 Task: Add a field from the Popular template Priority a blank project AgilePulse
Action: Mouse moved to (87, 357)
Screenshot: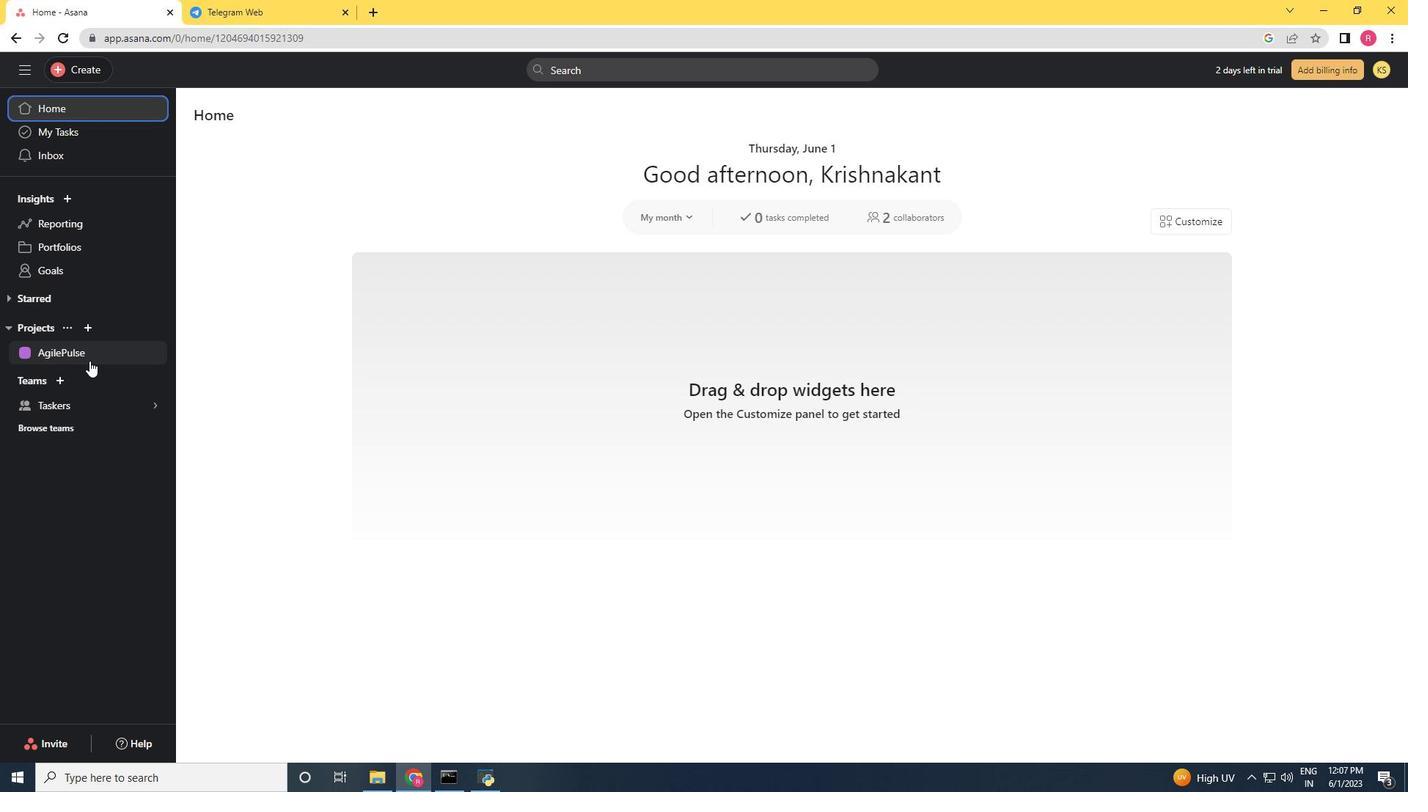
Action: Mouse pressed left at (87, 357)
Screenshot: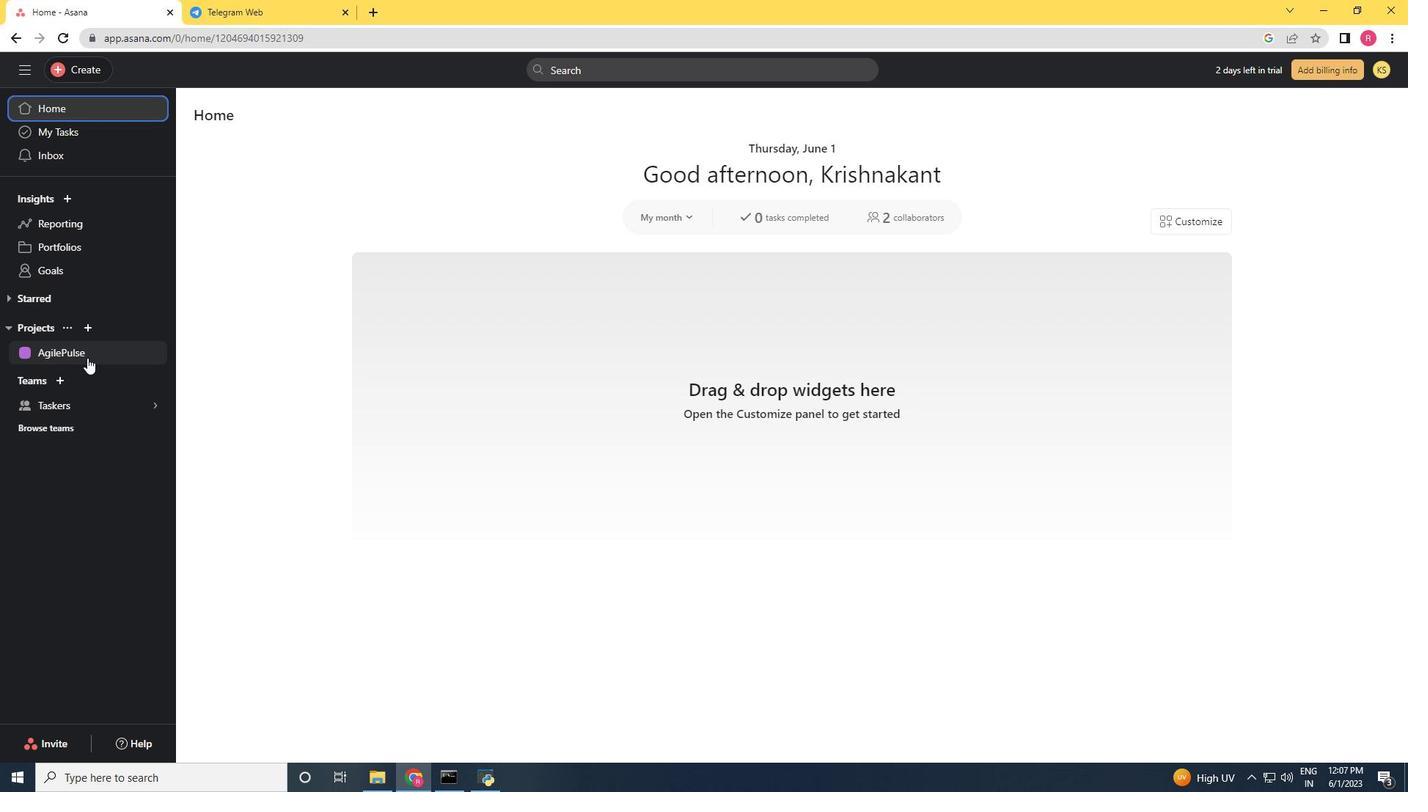 
Action: Mouse moved to (1362, 121)
Screenshot: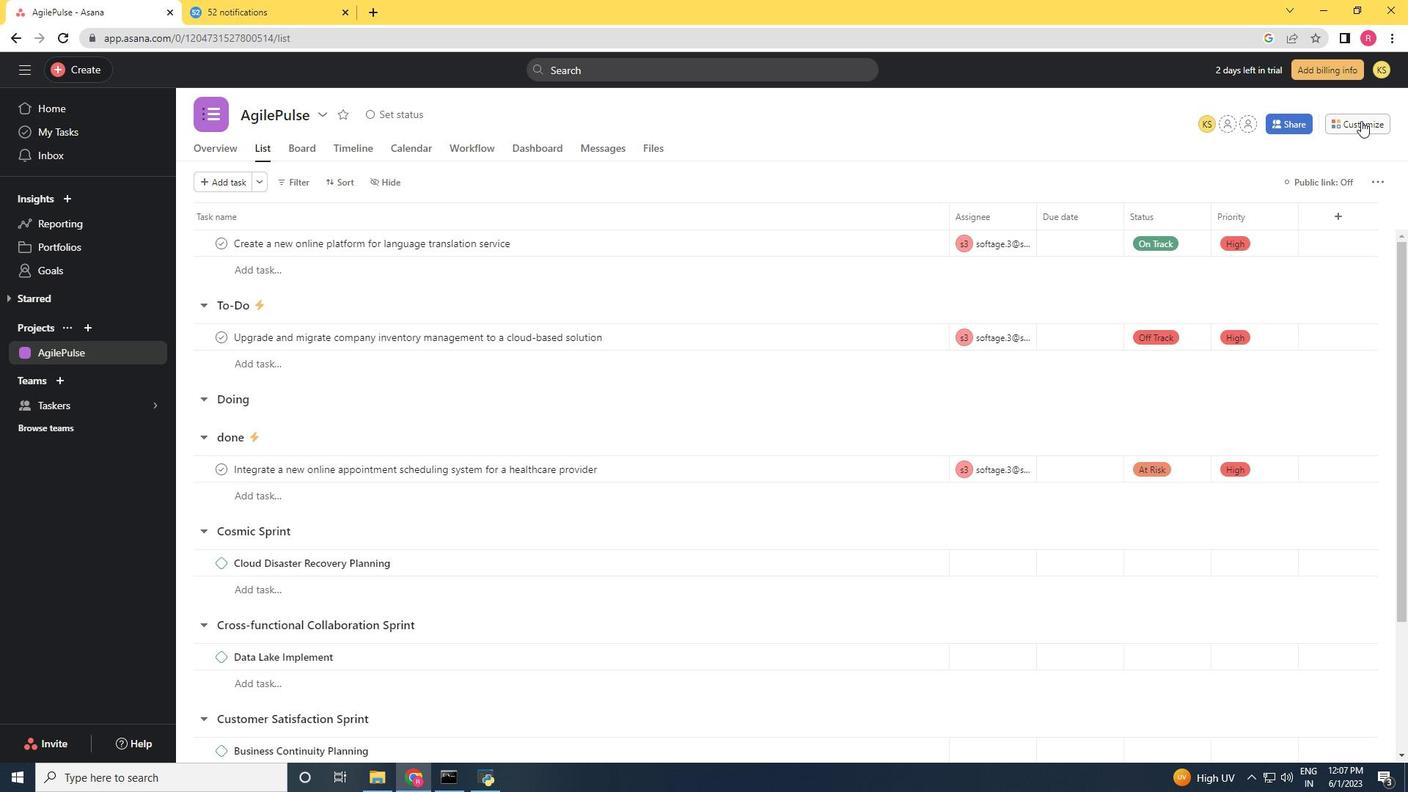 
Action: Mouse pressed left at (1362, 121)
Screenshot: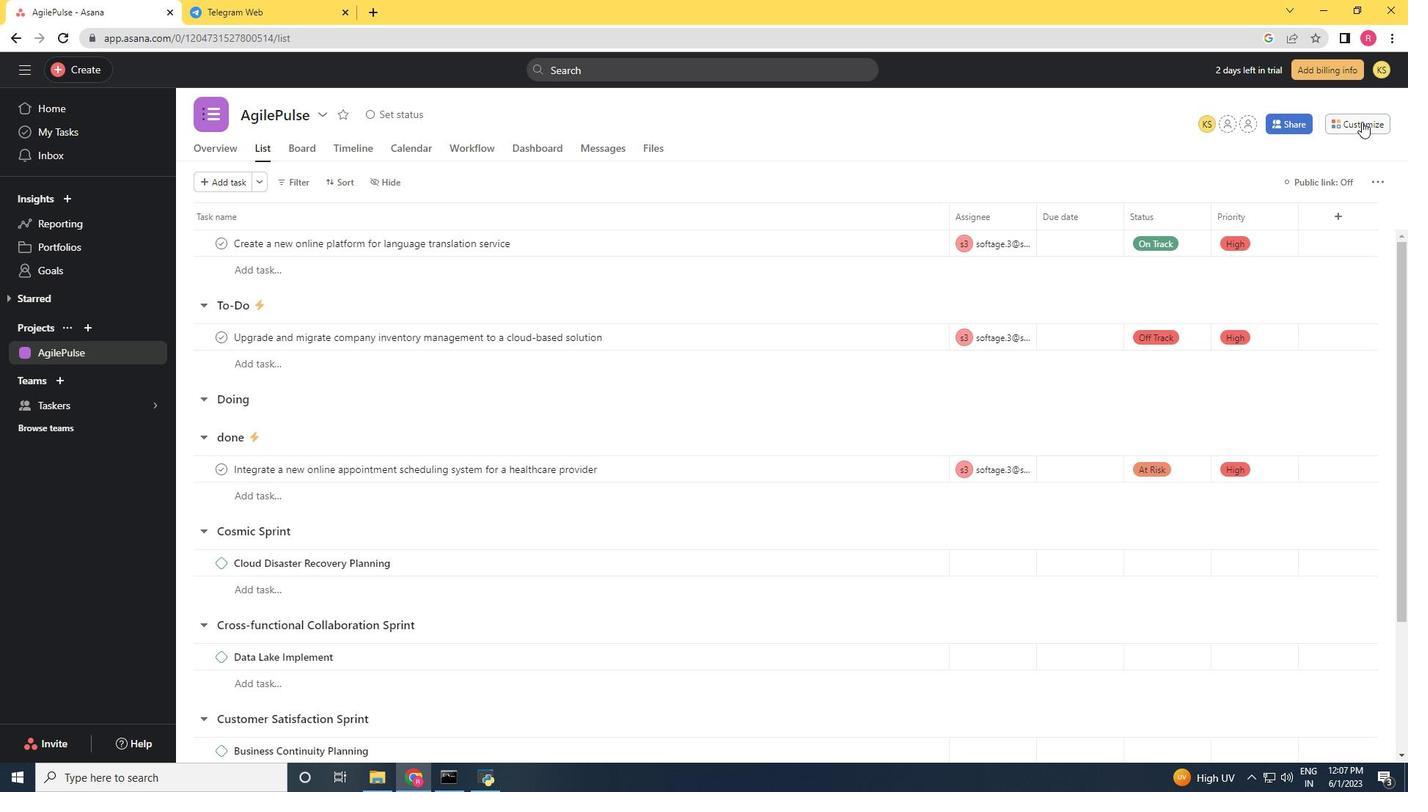 
Action: Mouse moved to (1192, 294)
Screenshot: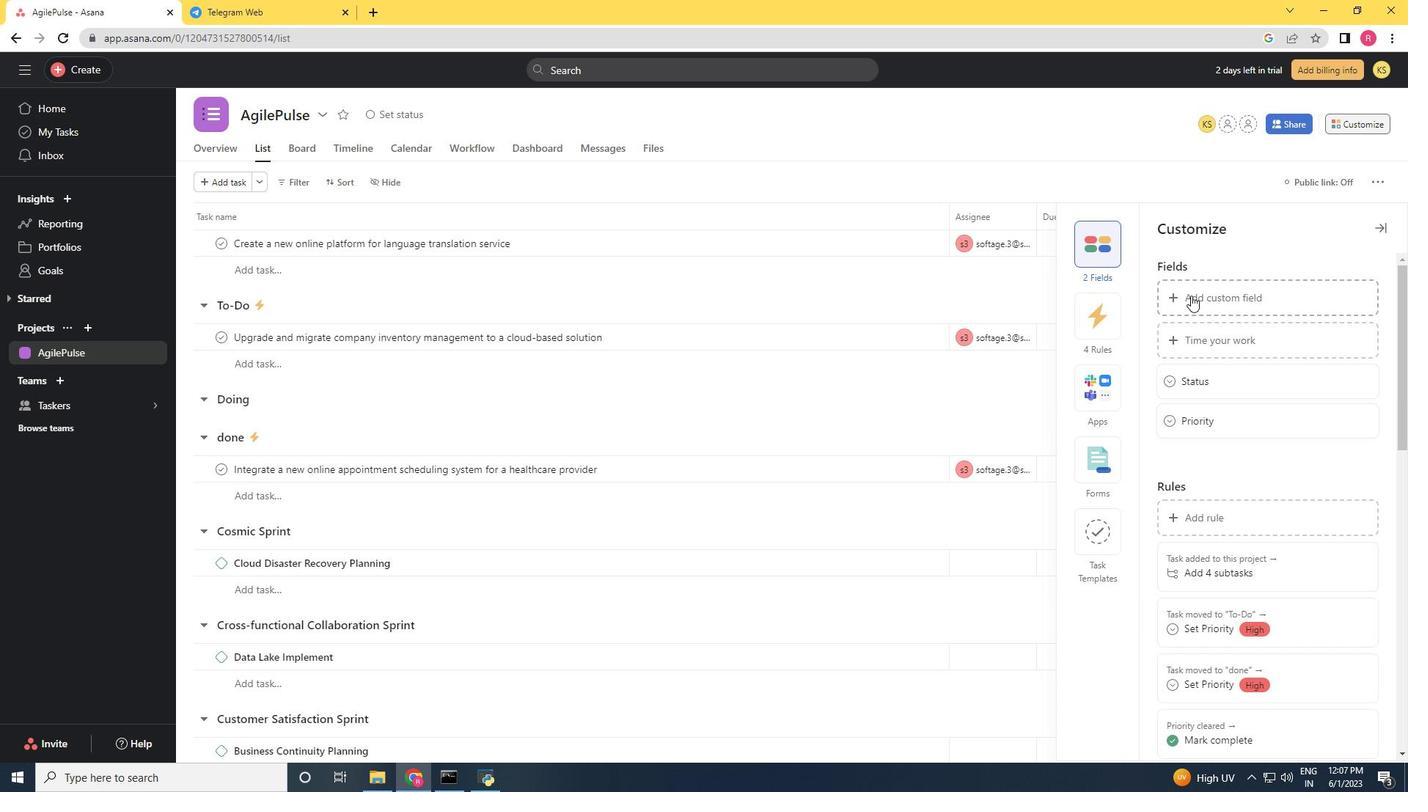 
Action: Mouse pressed left at (1192, 294)
Screenshot: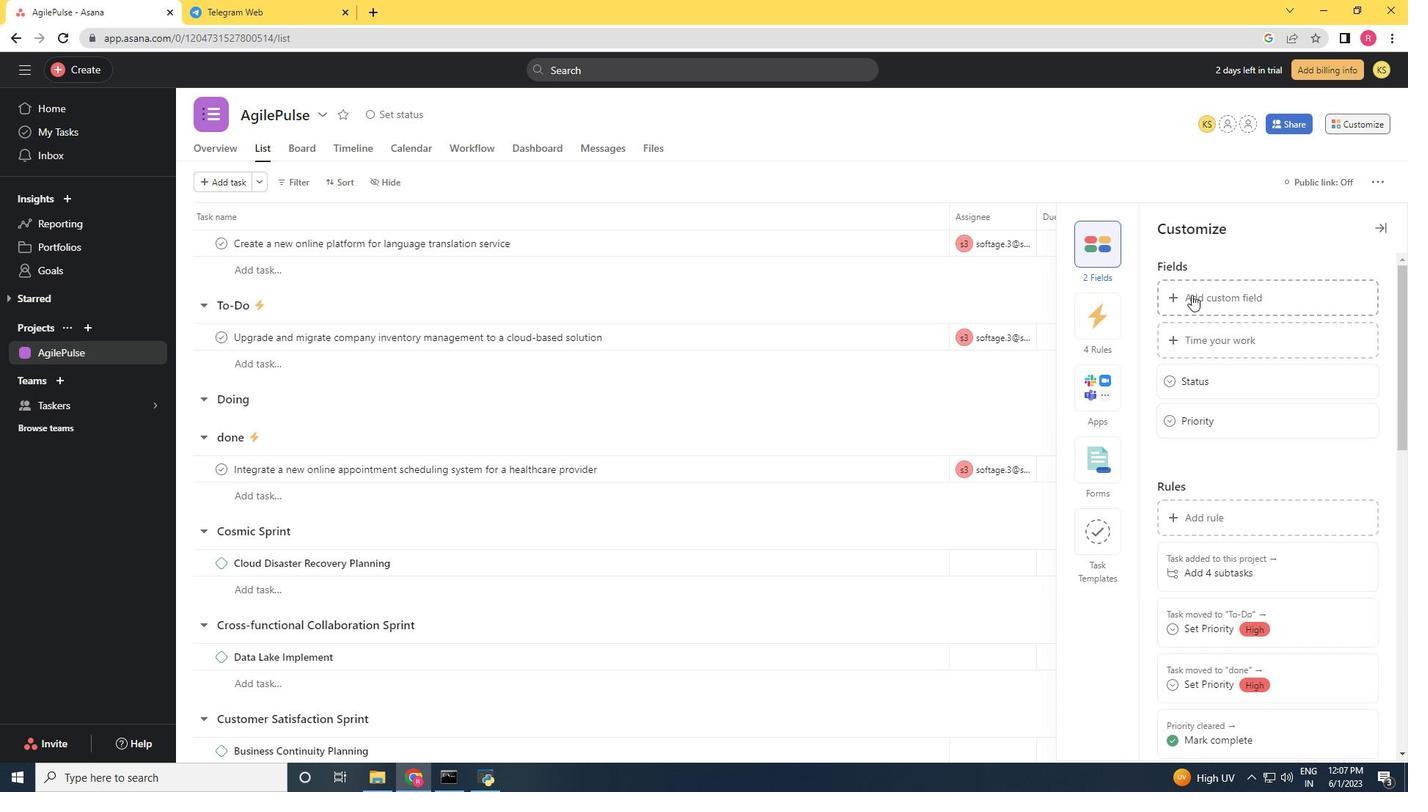
Action: Mouse moved to (547, 307)
Screenshot: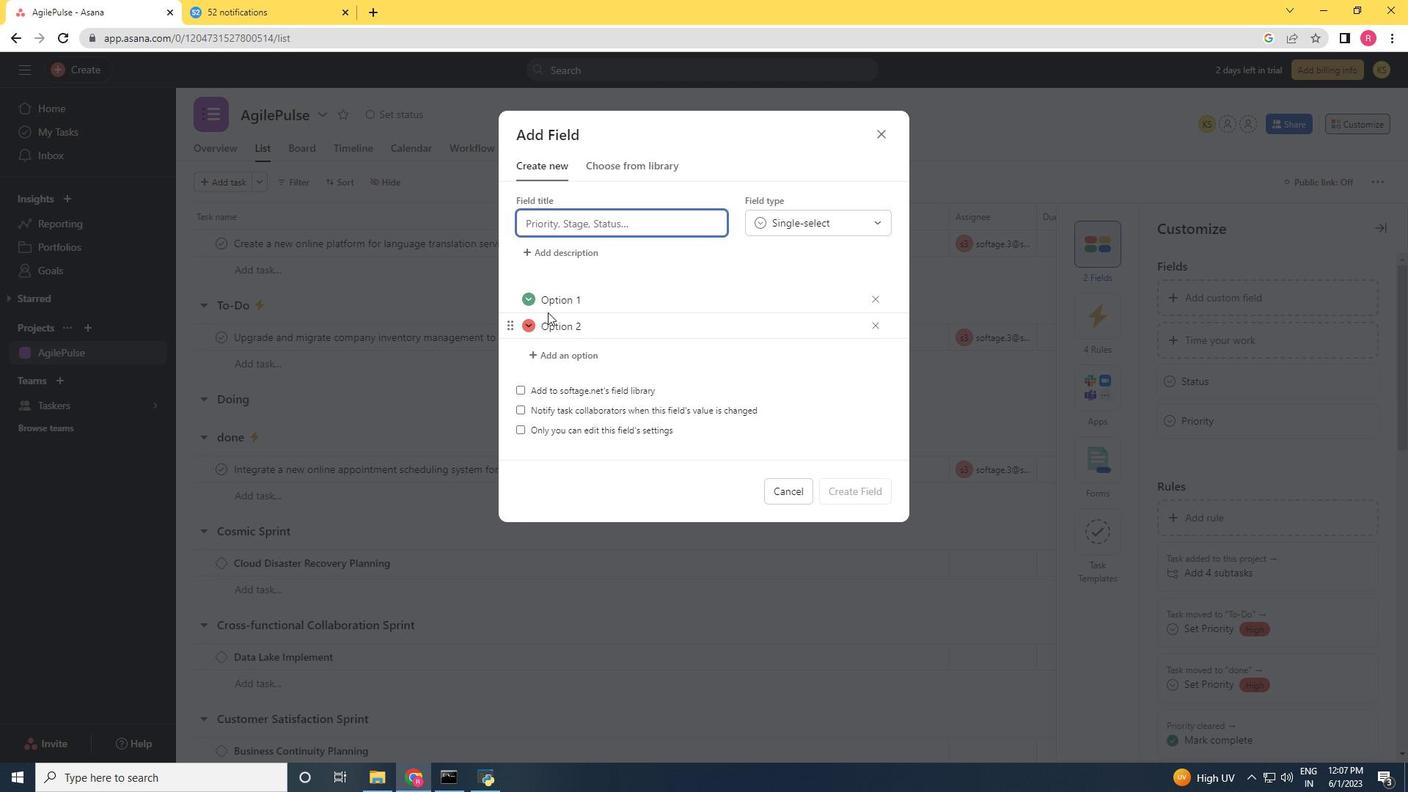 
Action: Key pressed <Key.shift>Priority
Screenshot: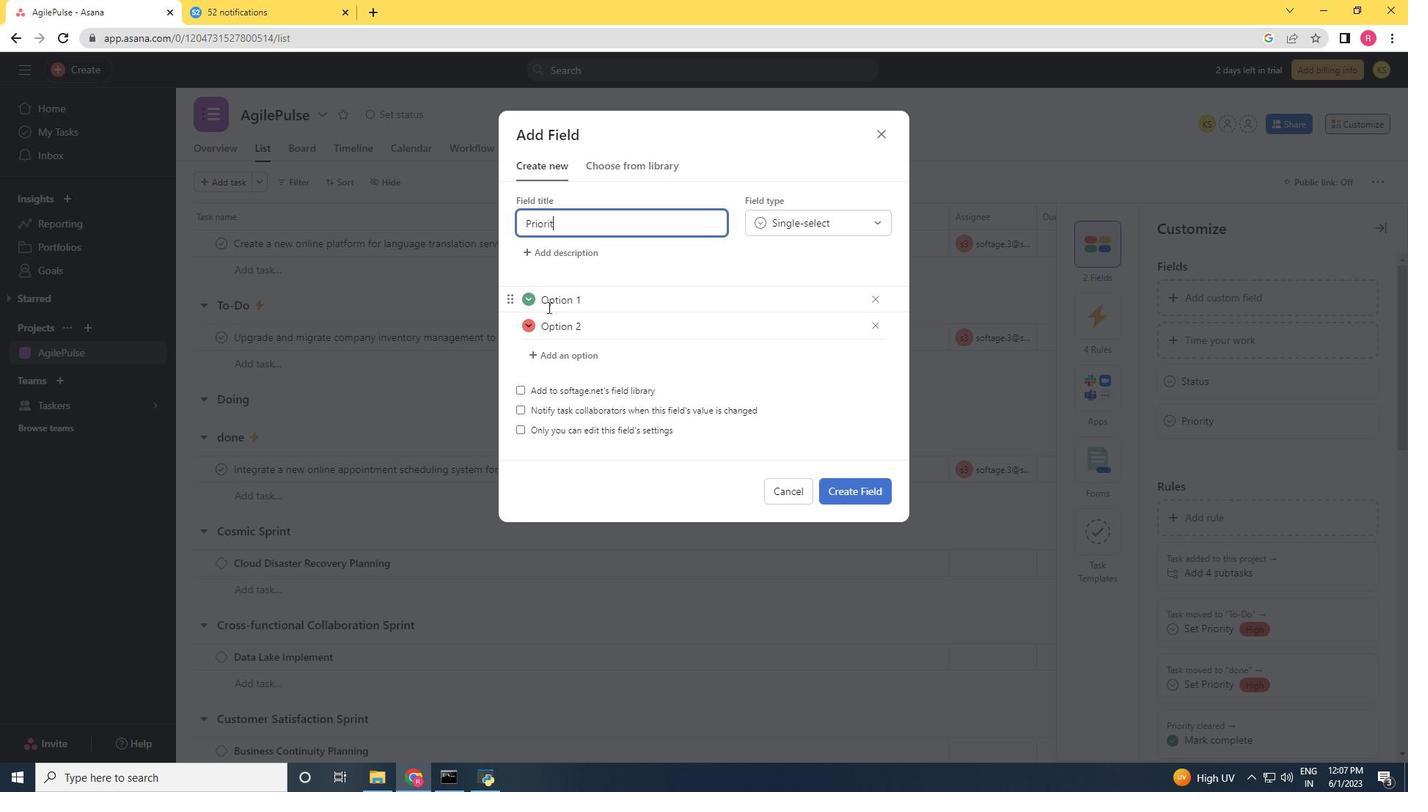 
Action: Mouse moved to (856, 490)
Screenshot: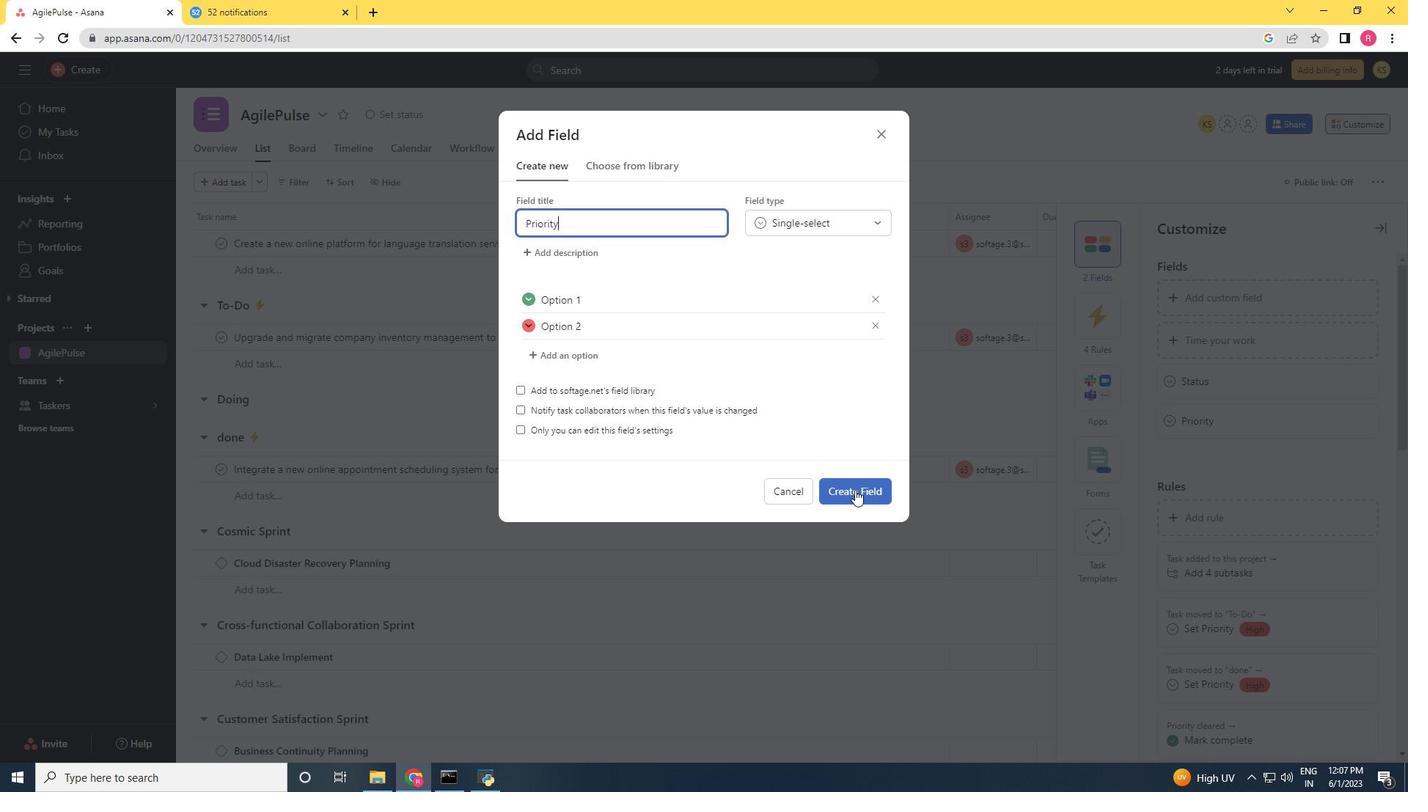 
Action: Mouse pressed left at (856, 490)
Screenshot: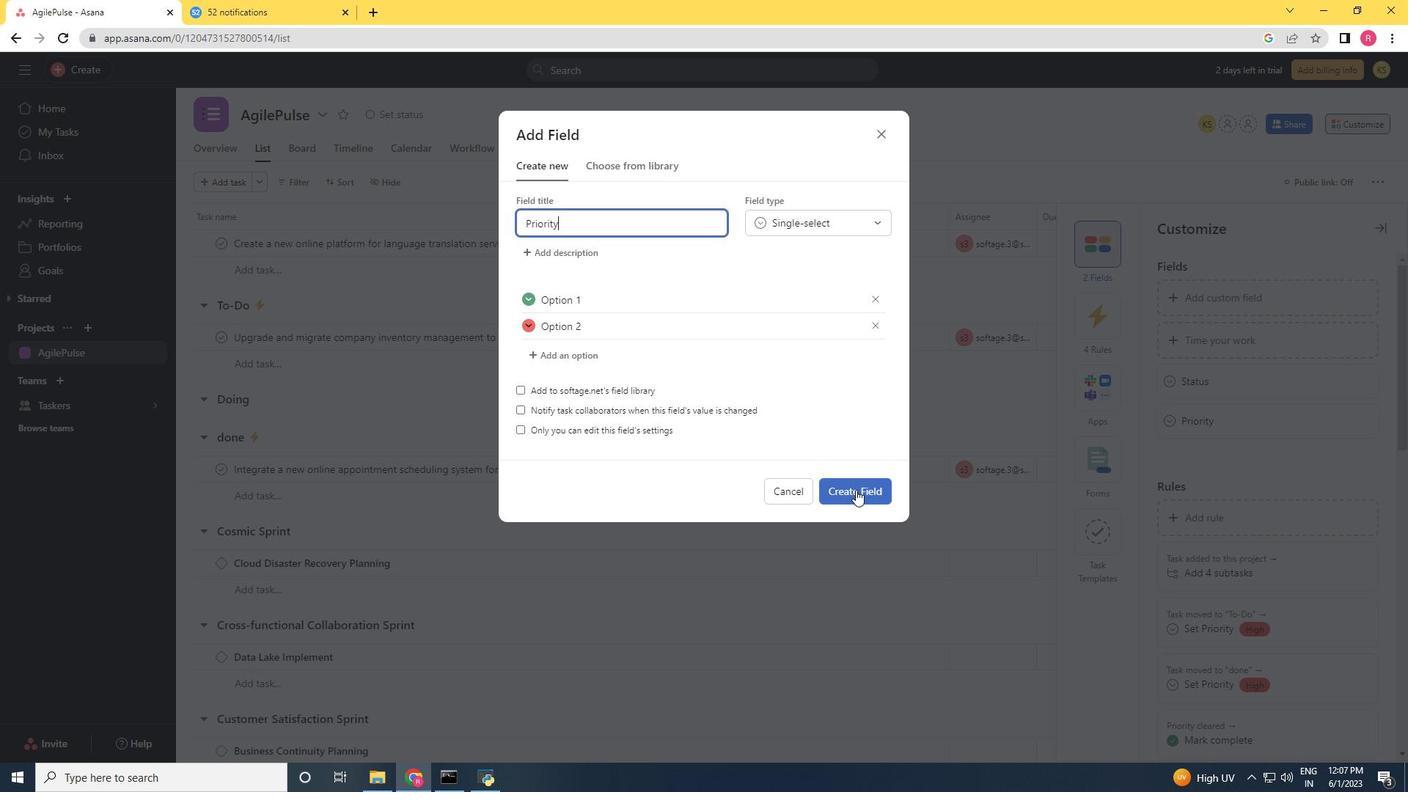 
Action: Mouse moved to (817, 512)
Screenshot: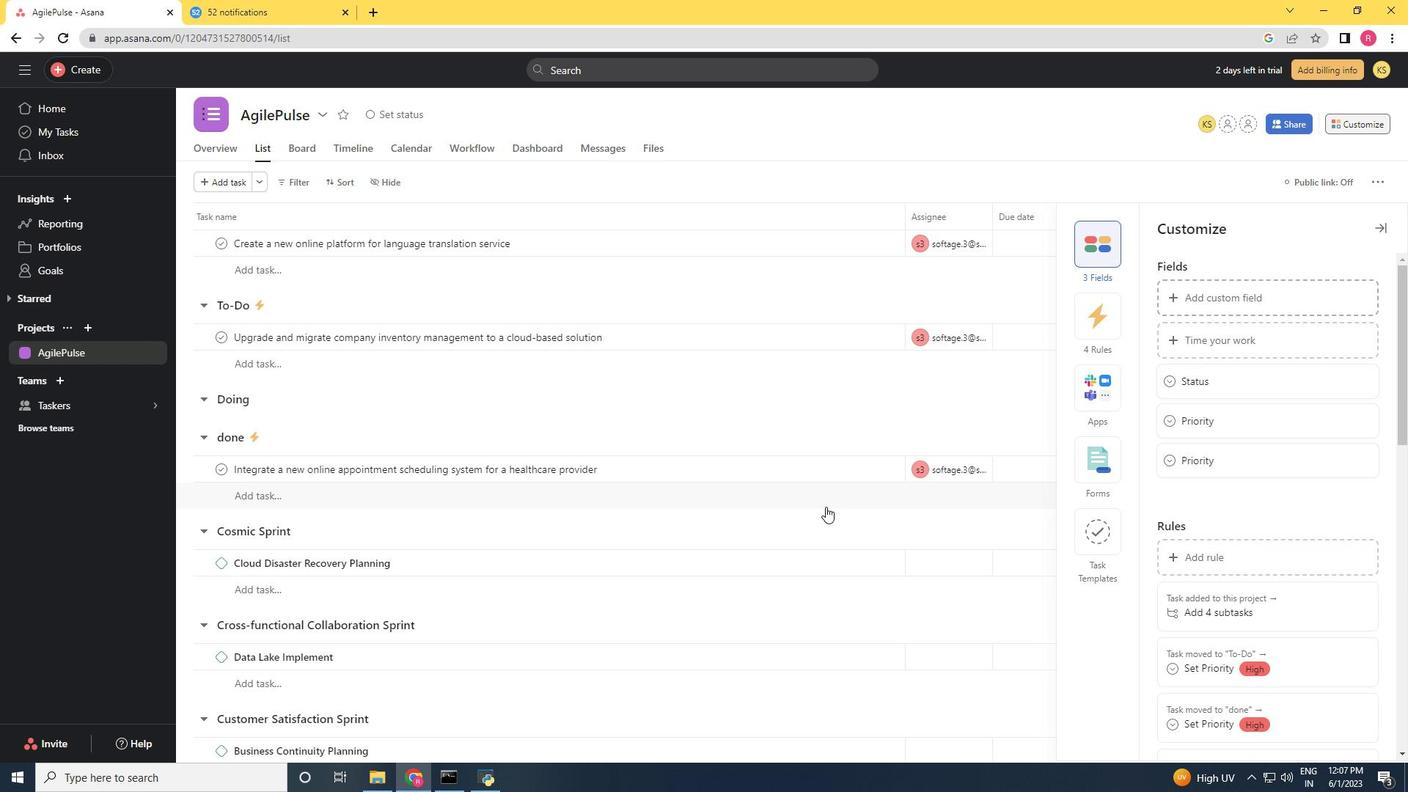 
